 Task: Select the advance option in the diff algorithm.
Action: Mouse moved to (115, 471)
Screenshot: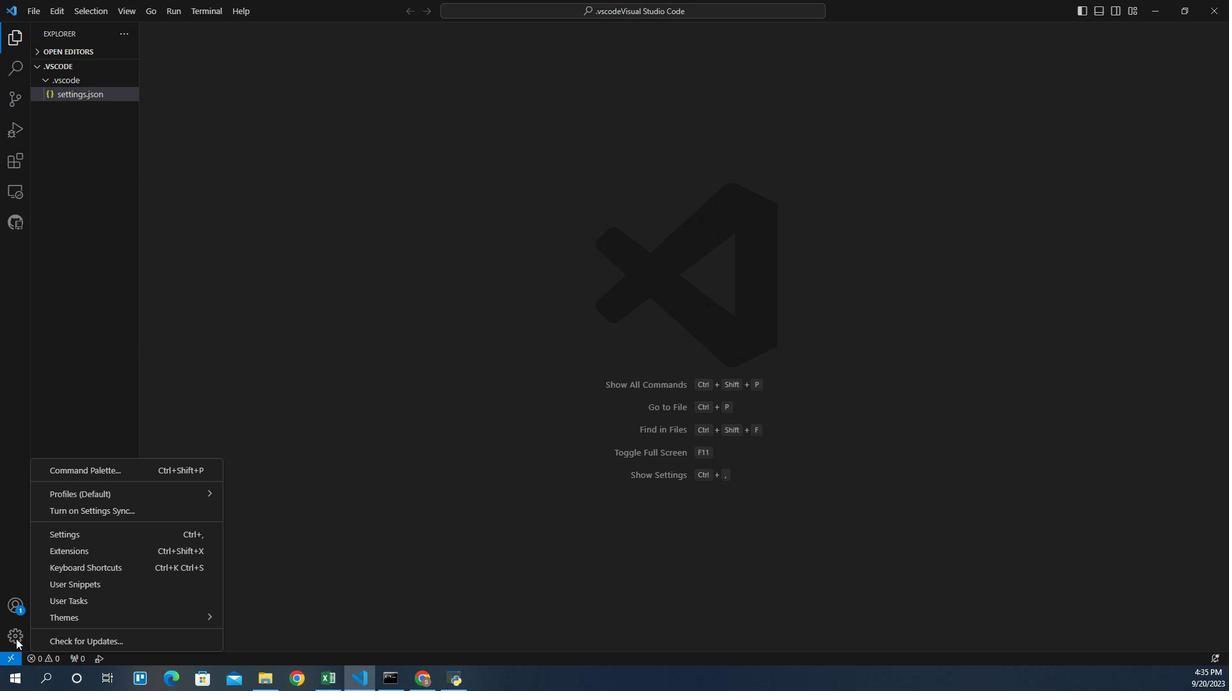 
Action: Mouse pressed left at (115, 471)
Screenshot: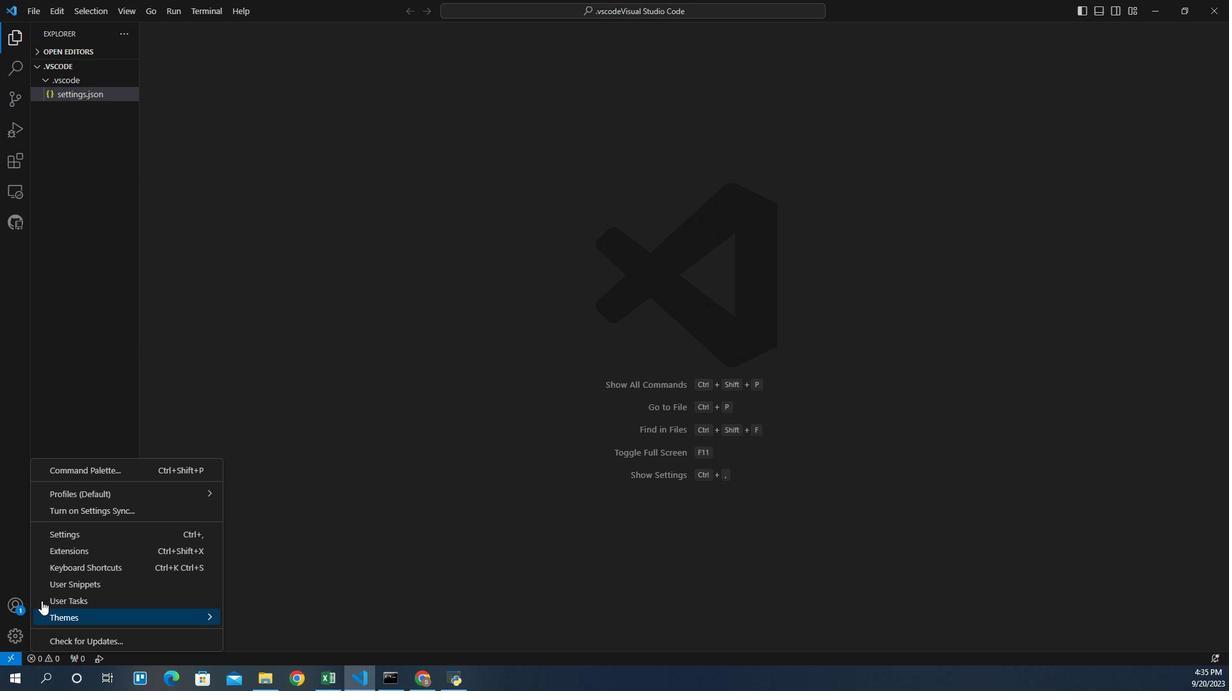 
Action: Mouse moved to (153, 404)
Screenshot: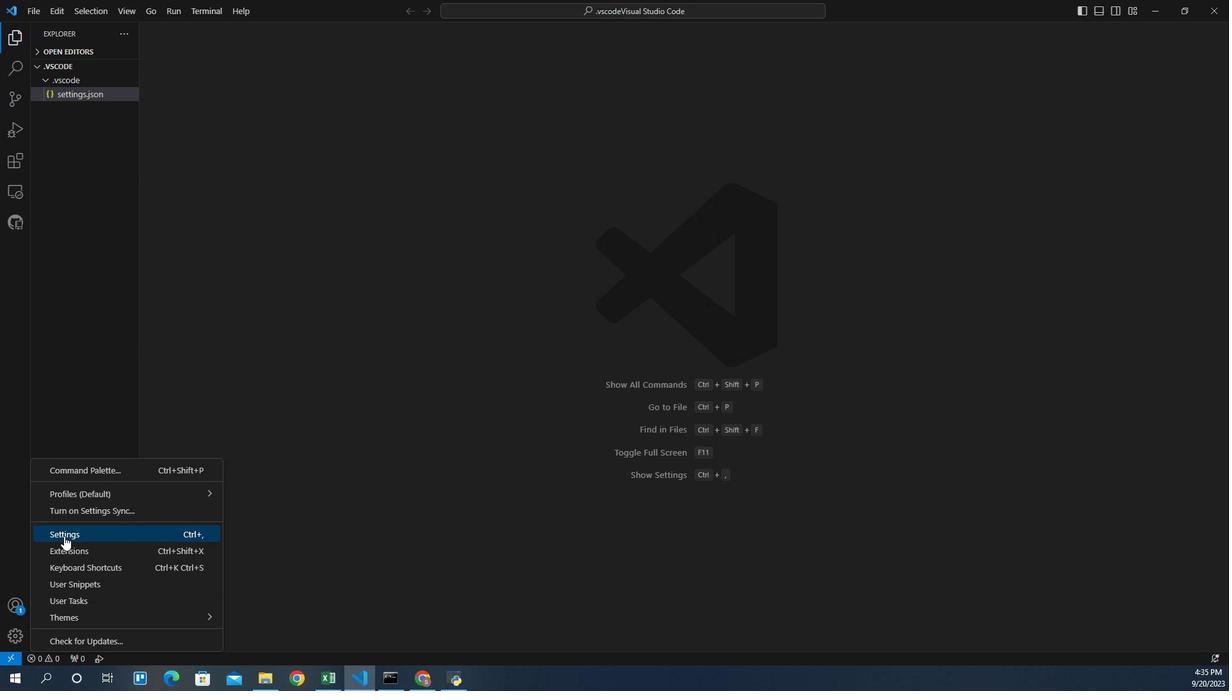 
Action: Mouse pressed left at (153, 404)
Screenshot: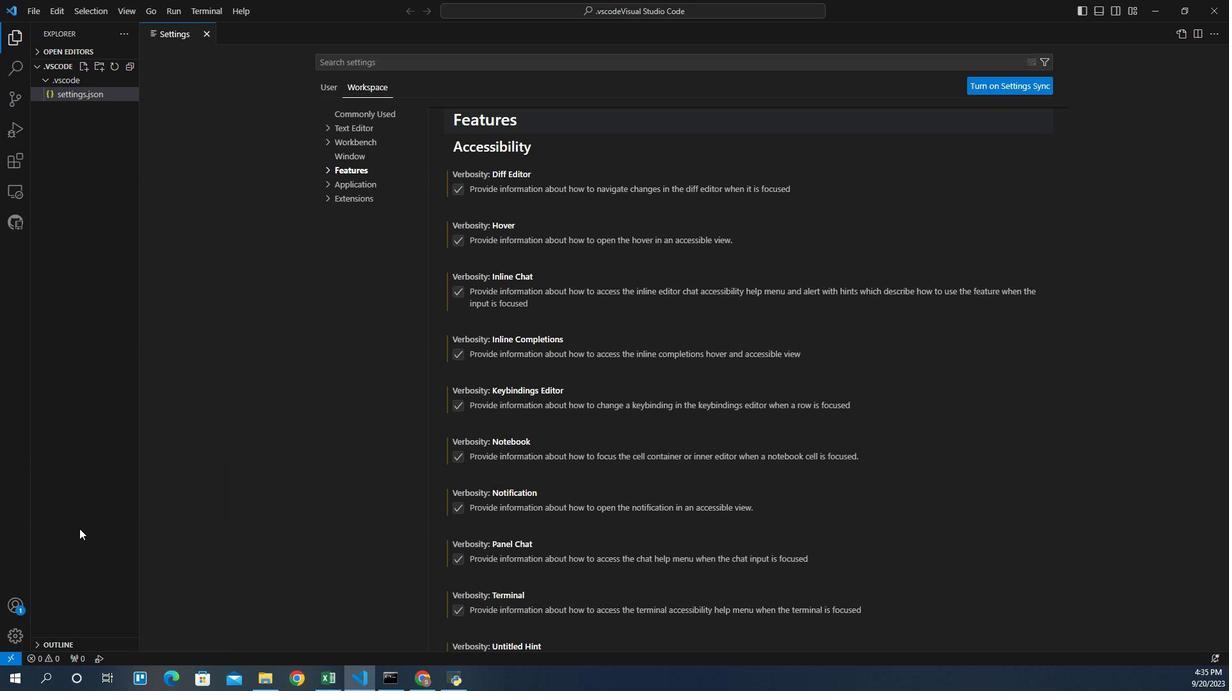 
Action: Mouse moved to (401, 108)
Screenshot: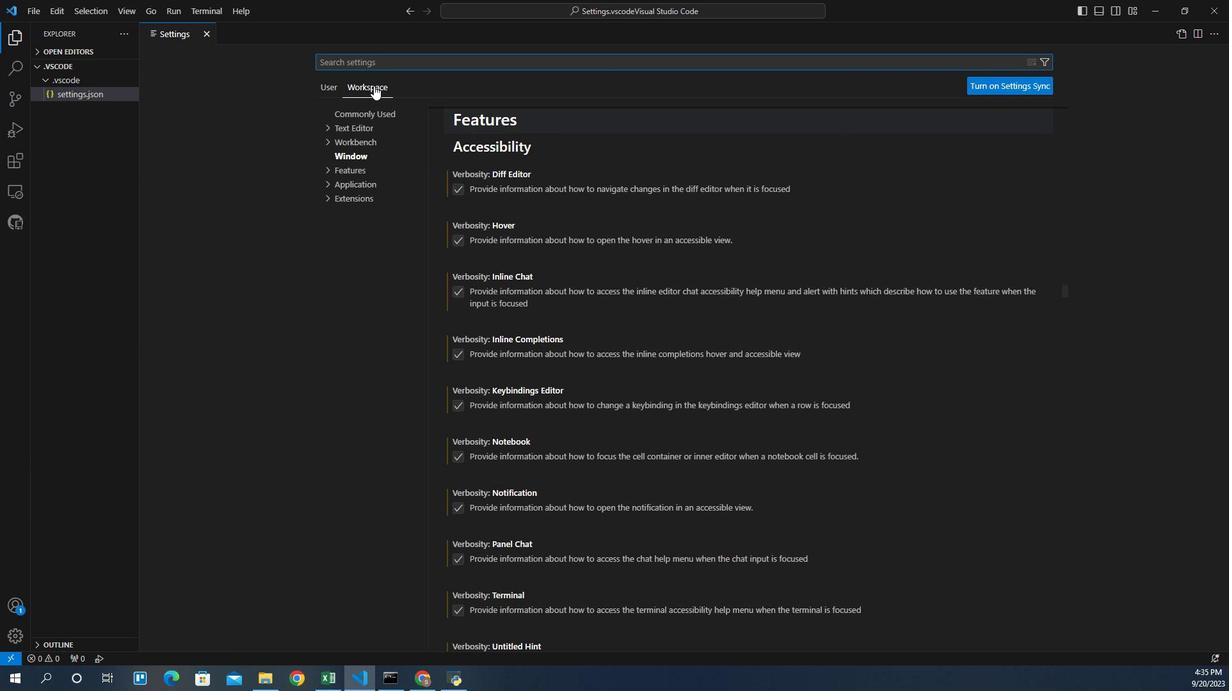 
Action: Mouse pressed left at (401, 108)
Screenshot: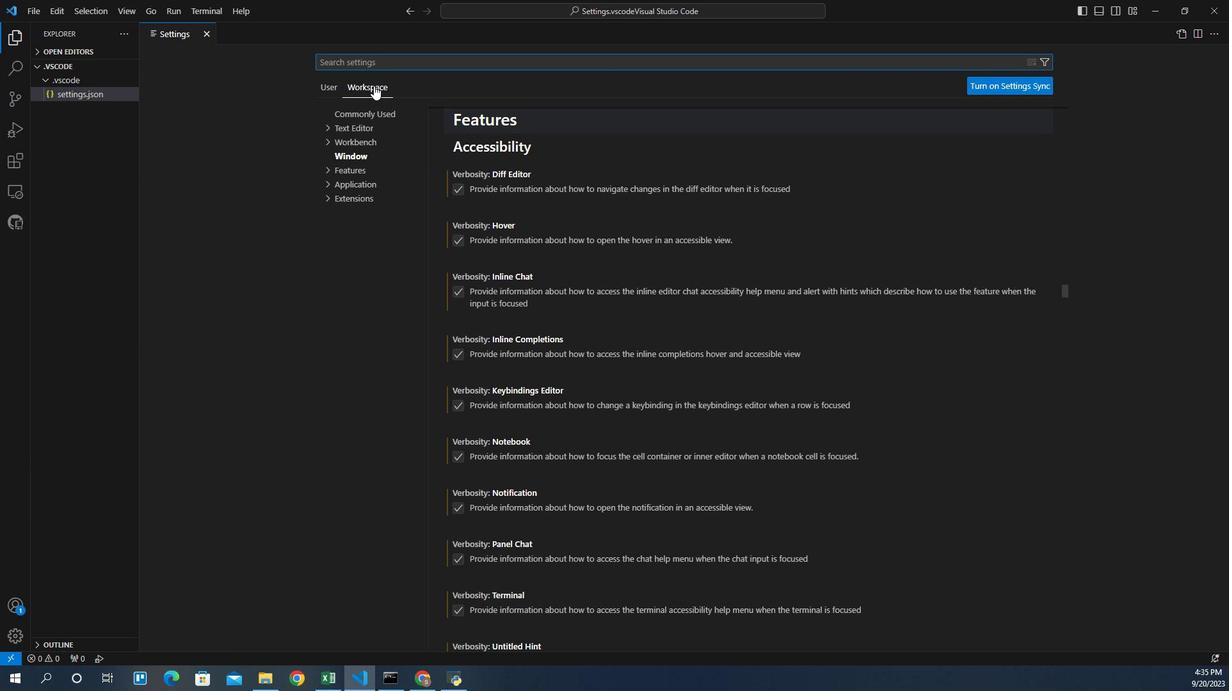 
Action: Mouse moved to (382, 166)
Screenshot: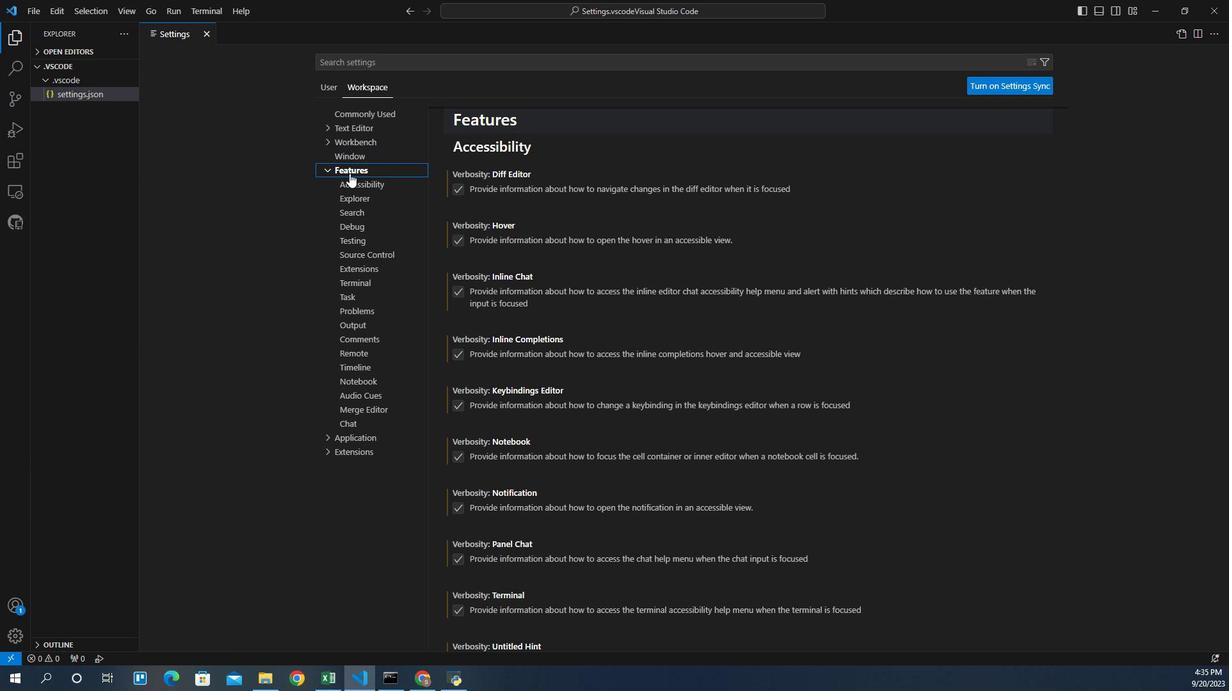 
Action: Mouse pressed left at (382, 166)
Screenshot: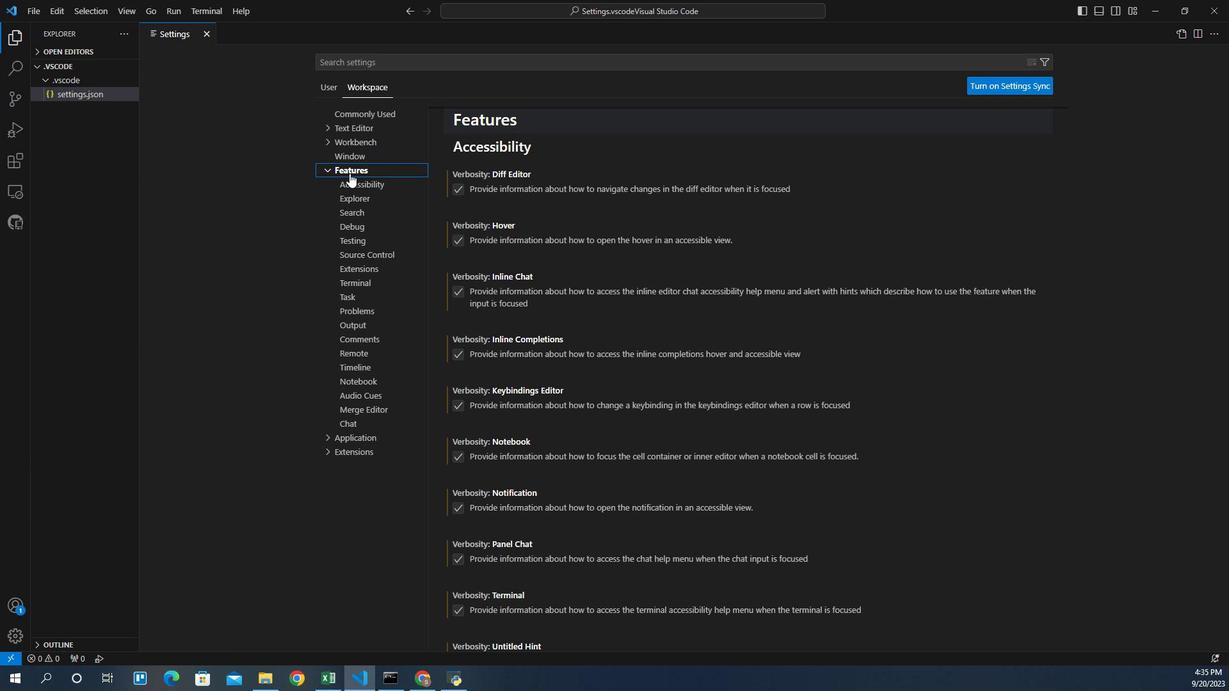 
Action: Mouse moved to (381, 320)
Screenshot: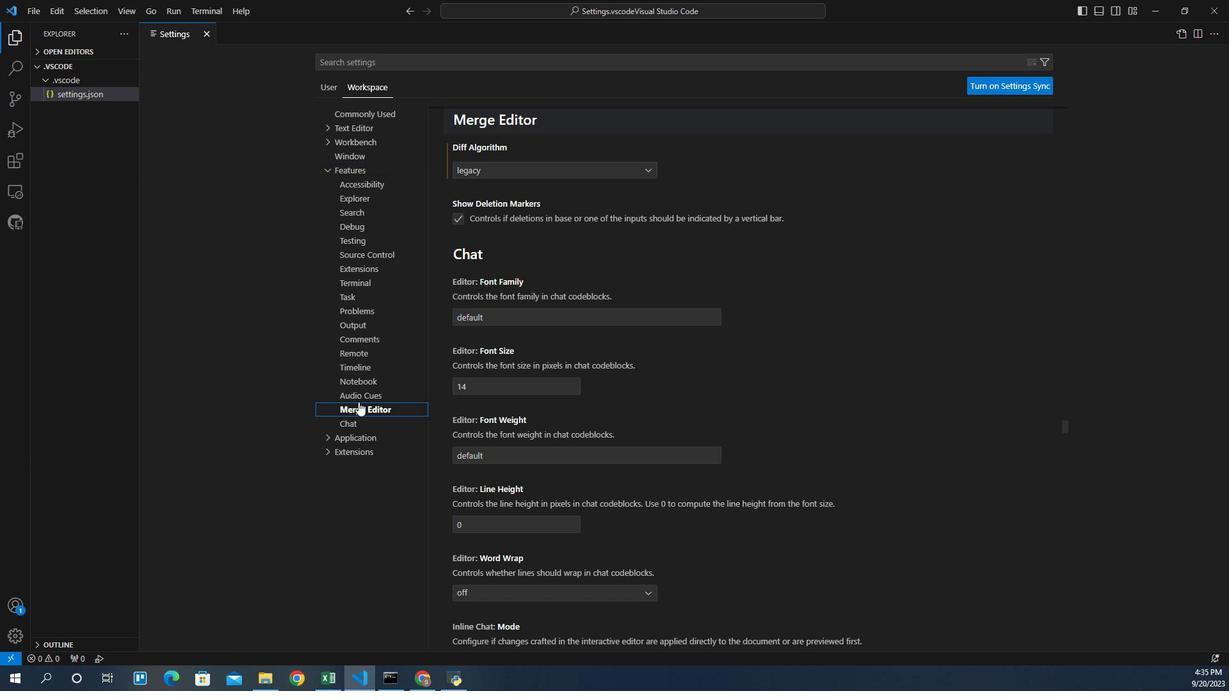 
Action: Mouse pressed left at (381, 320)
Screenshot: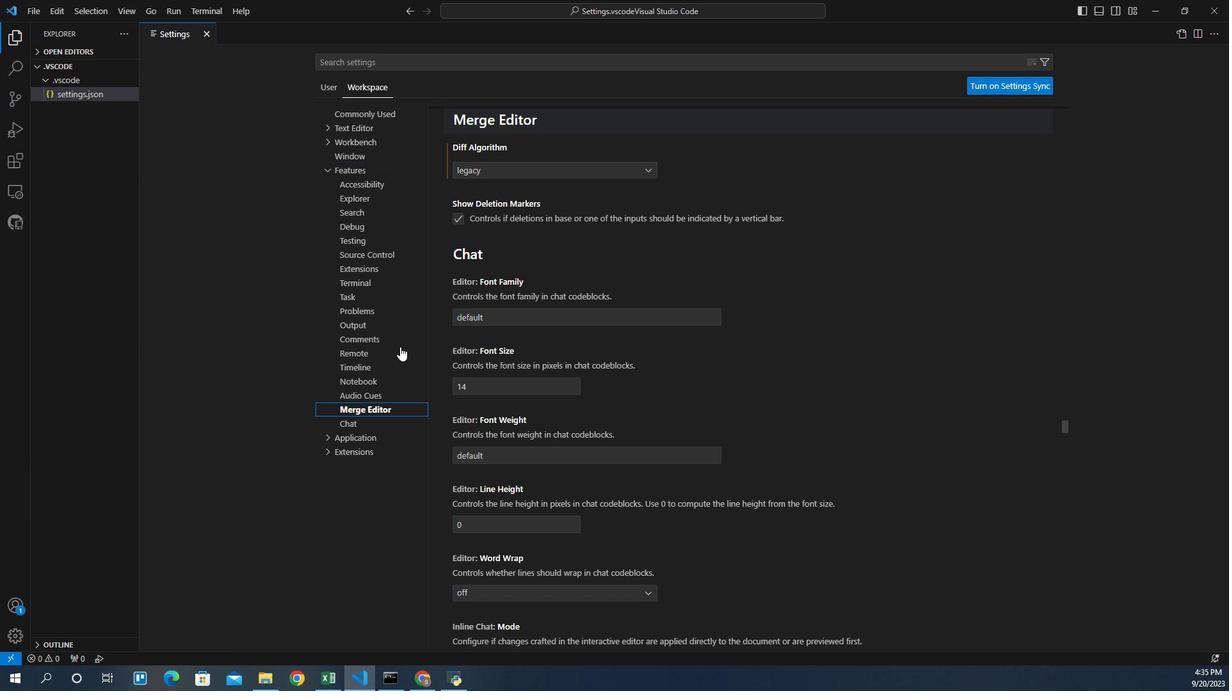 
Action: Mouse moved to (490, 163)
Screenshot: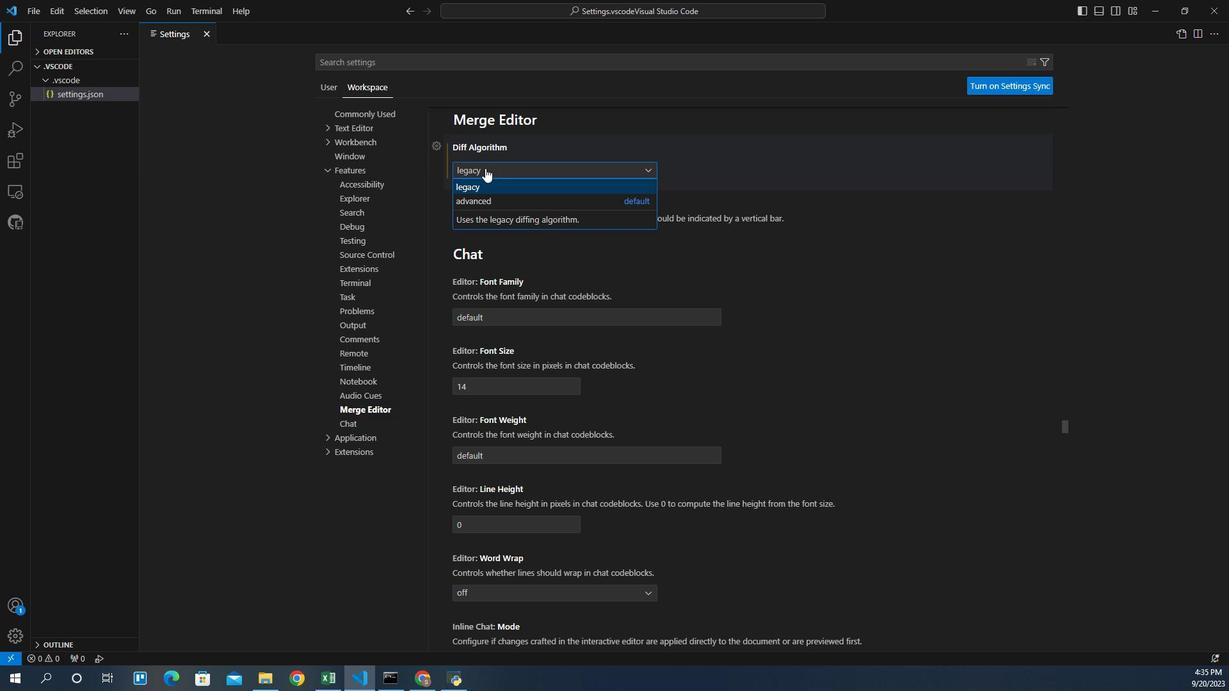 
Action: Mouse pressed left at (490, 163)
Screenshot: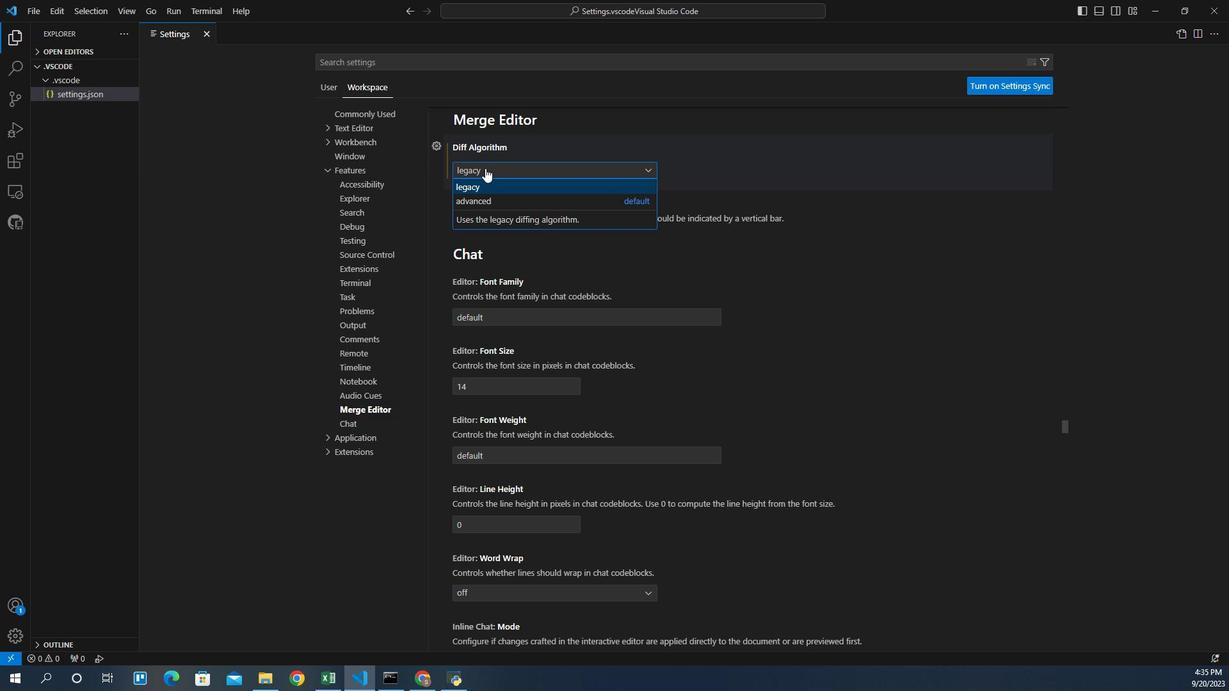 
Action: Mouse moved to (487, 187)
Screenshot: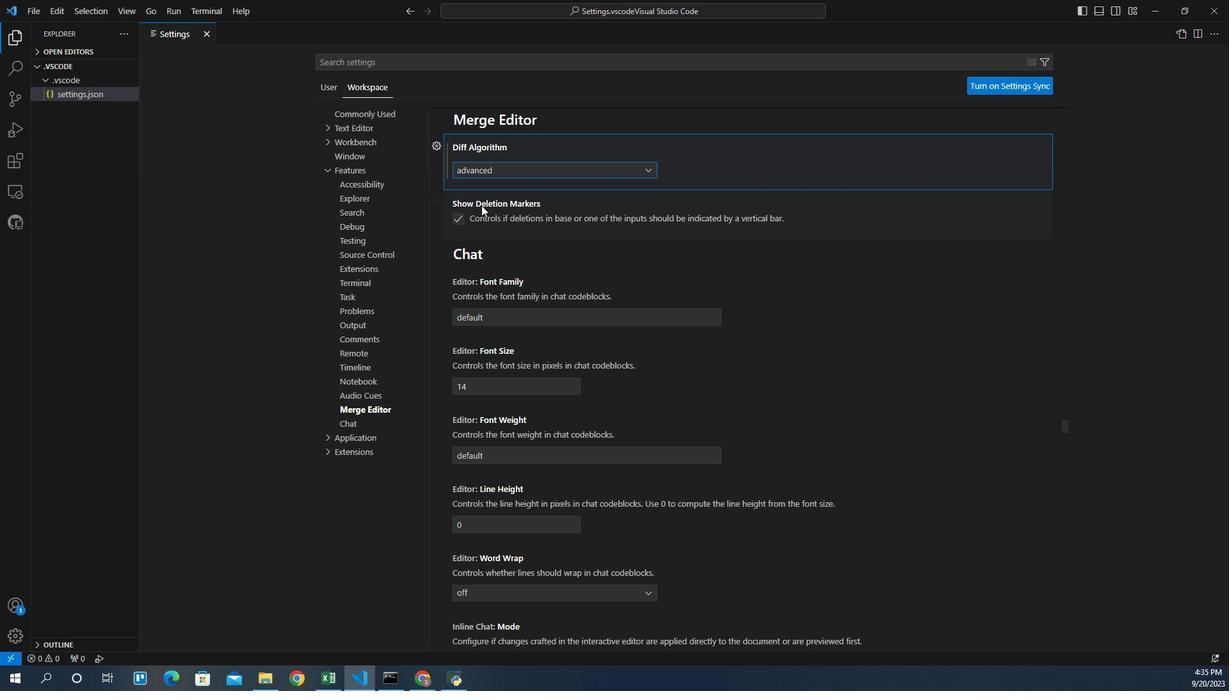
Action: Mouse pressed left at (487, 187)
Screenshot: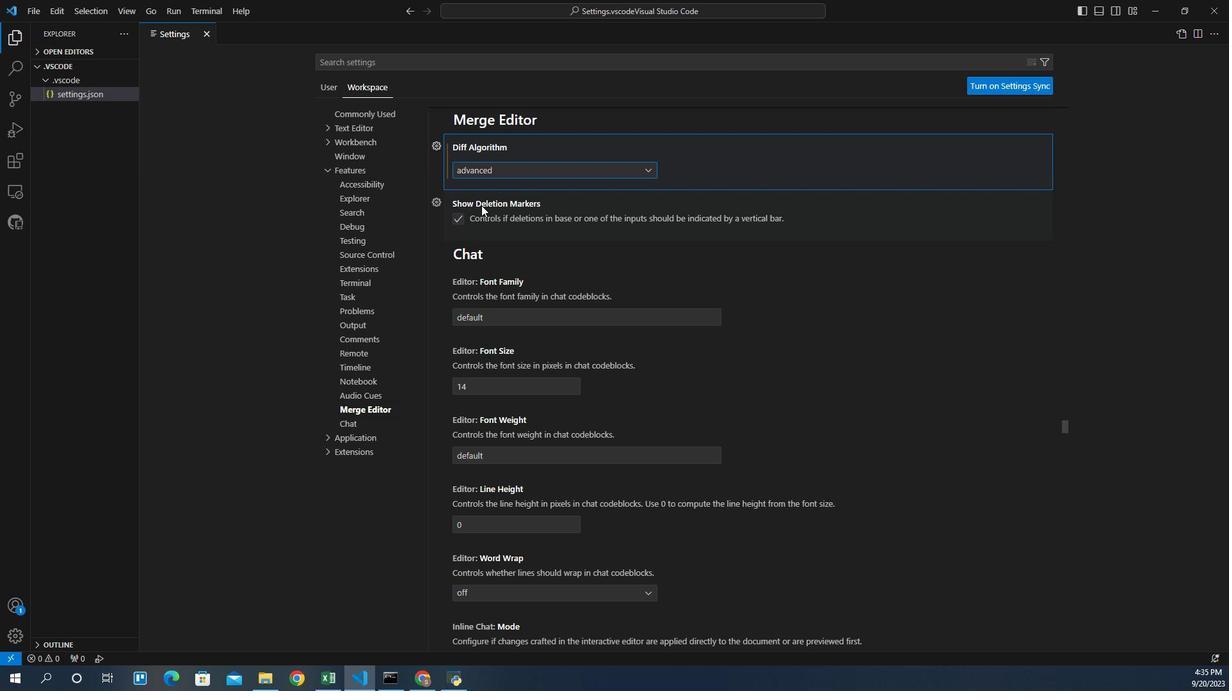 
Action: Mouse moved to (495, 172)
Screenshot: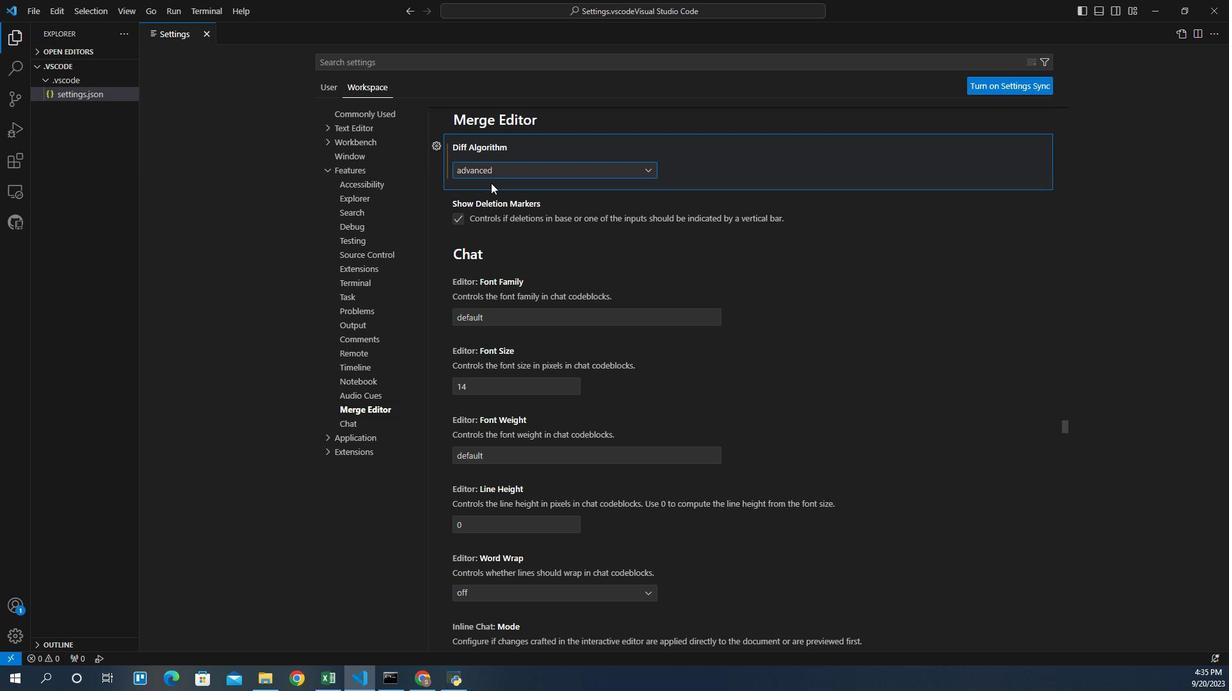 
